 Task: Search the location "Stoneham Mountain".
Action: Mouse moved to (130, 316)
Screenshot: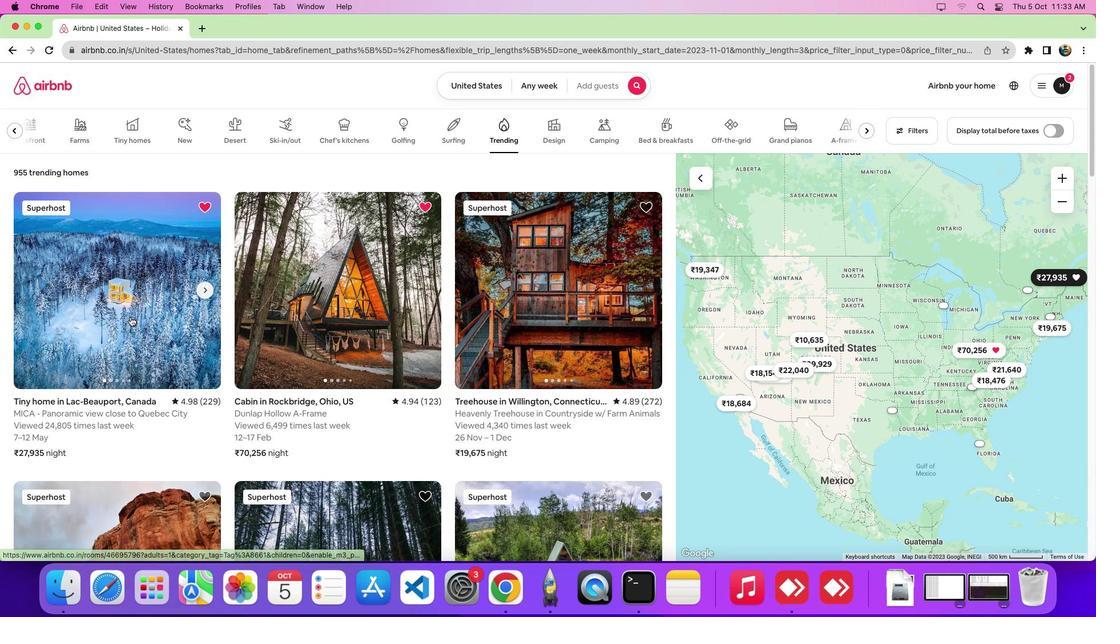 
Action: Mouse pressed left at (130, 316)
Screenshot: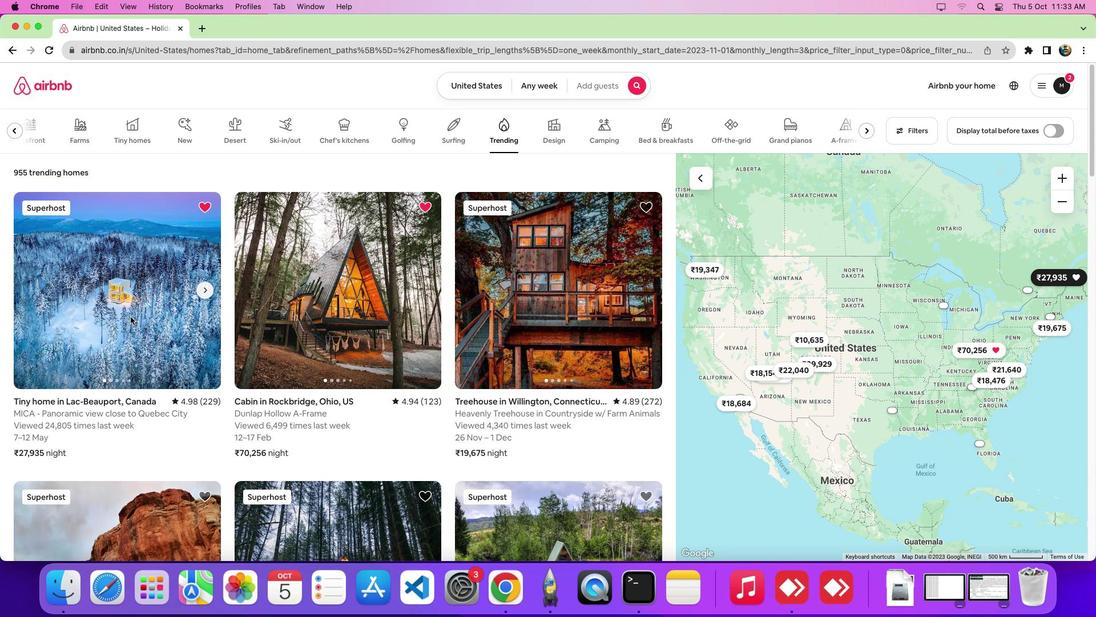 
Action: Mouse moved to (470, 251)
Screenshot: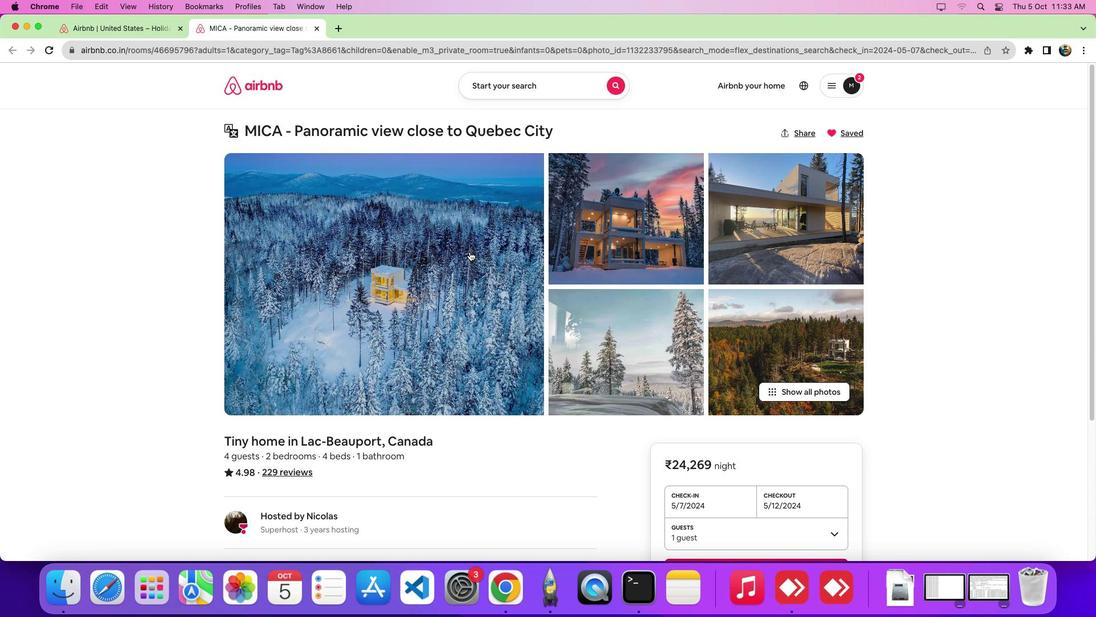 
Action: Mouse scrolled (470, 251) with delta (0, 0)
Screenshot: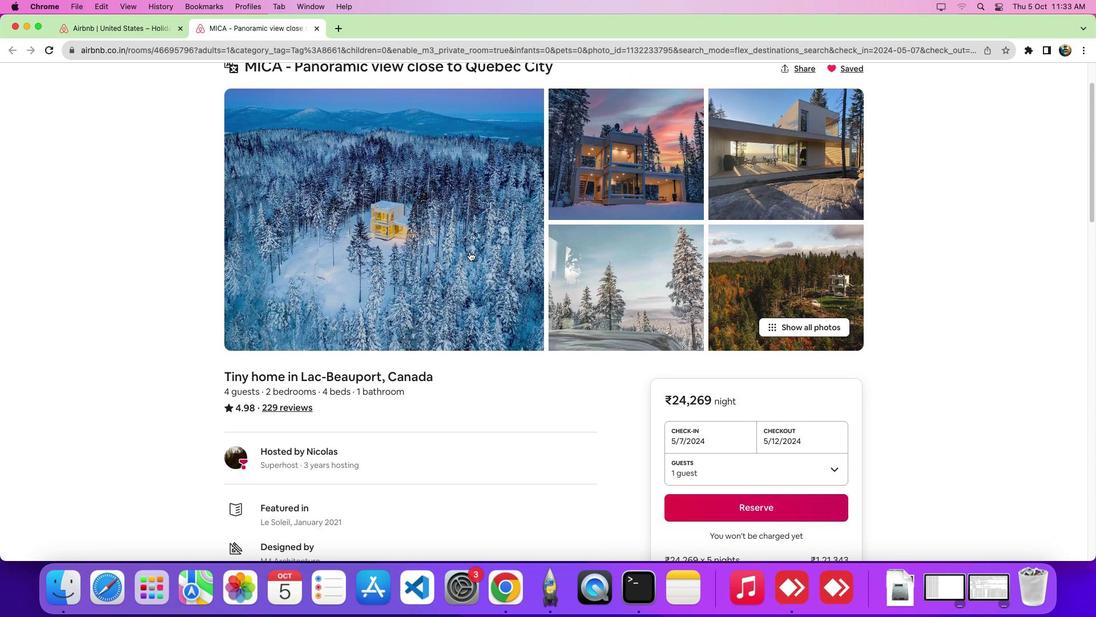 
Action: Mouse scrolled (470, 251) with delta (0, 0)
Screenshot: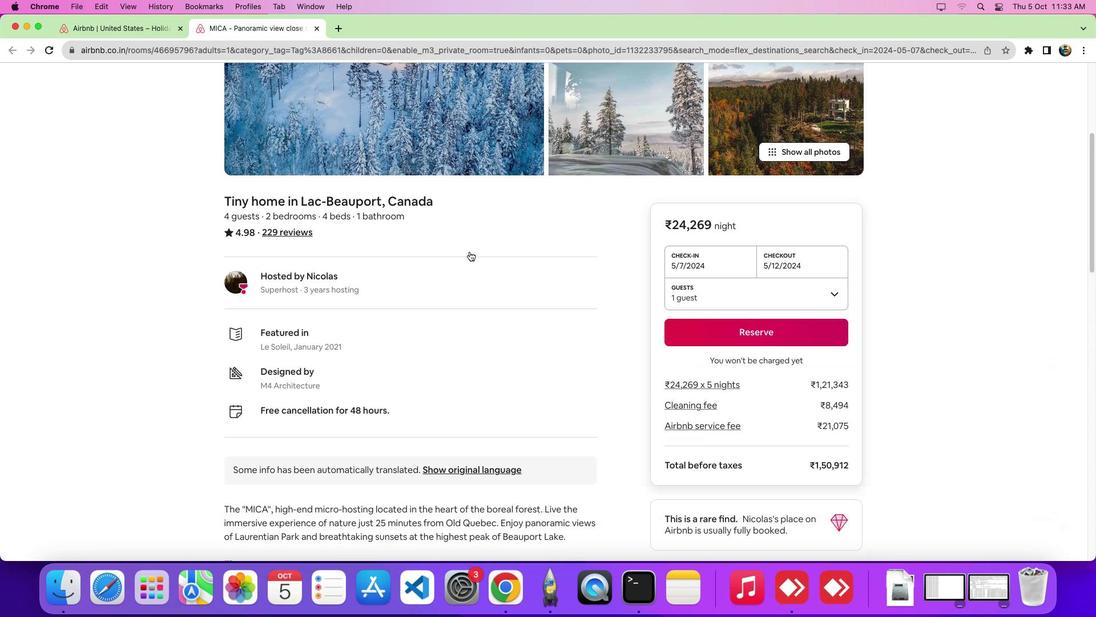 
Action: Mouse scrolled (470, 251) with delta (0, -1)
Screenshot: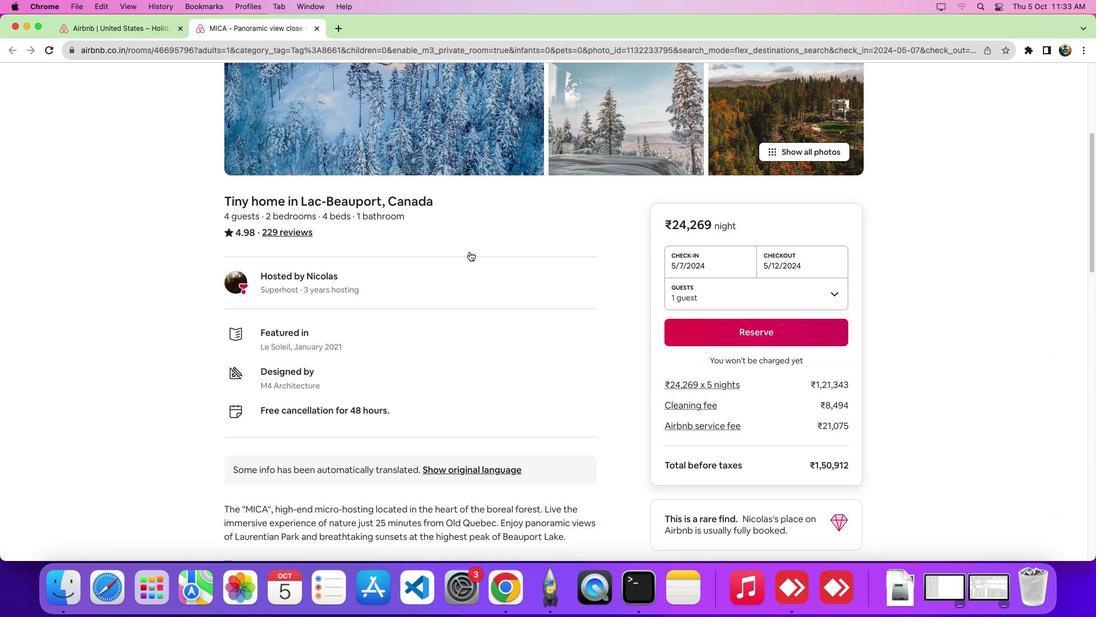 
Action: Mouse scrolled (470, 251) with delta (0, -3)
Screenshot: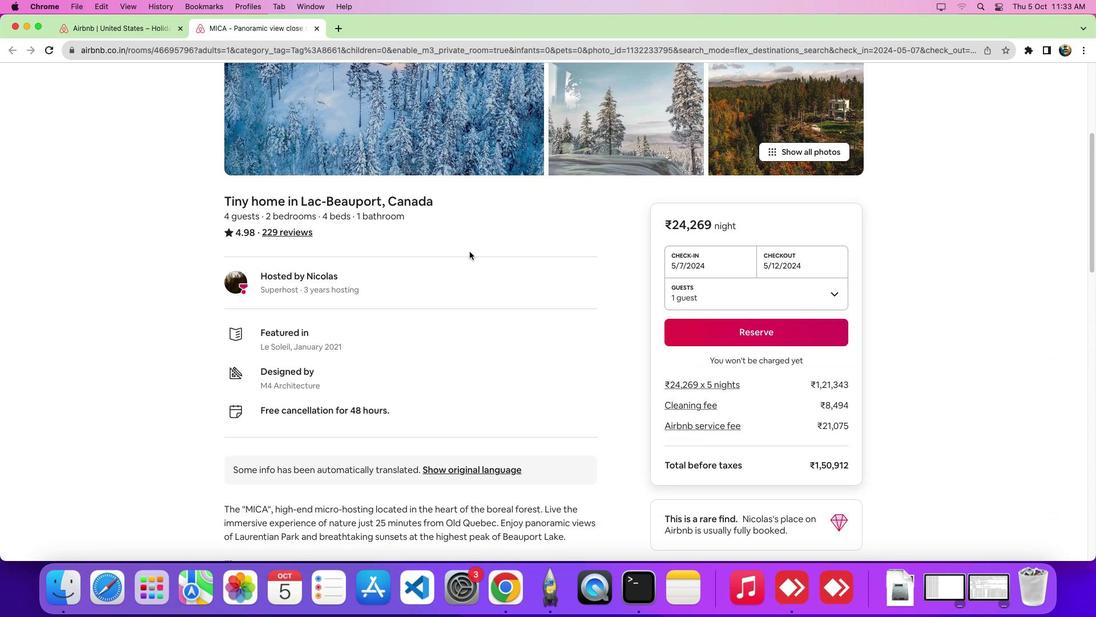 
Action: Mouse scrolled (470, 251) with delta (0, 0)
Screenshot: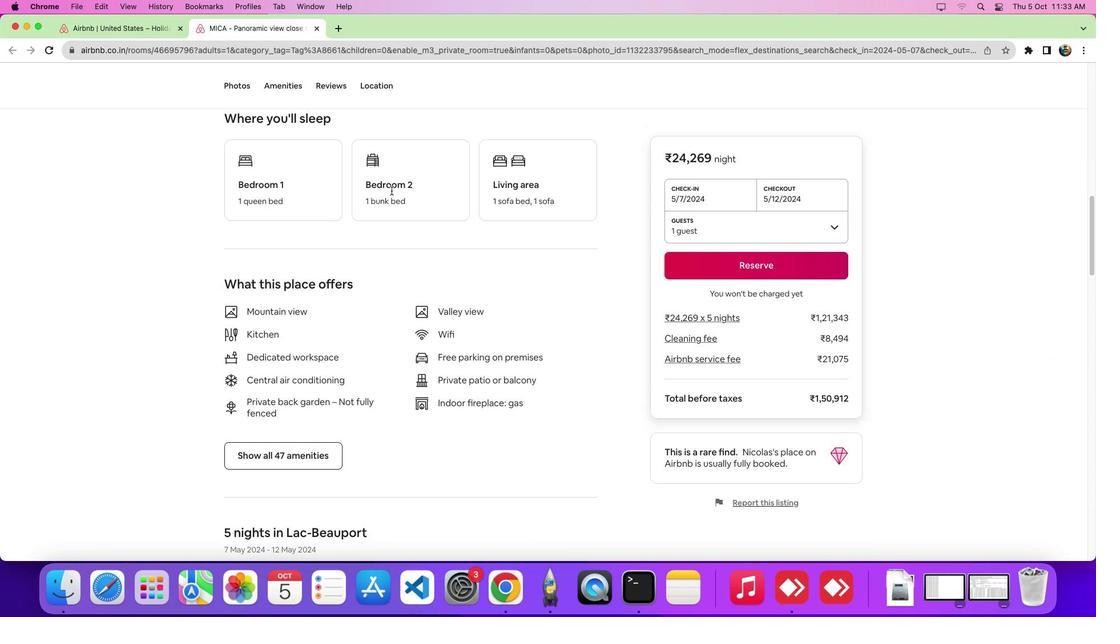 
Action: Mouse scrolled (470, 251) with delta (0, -1)
Screenshot: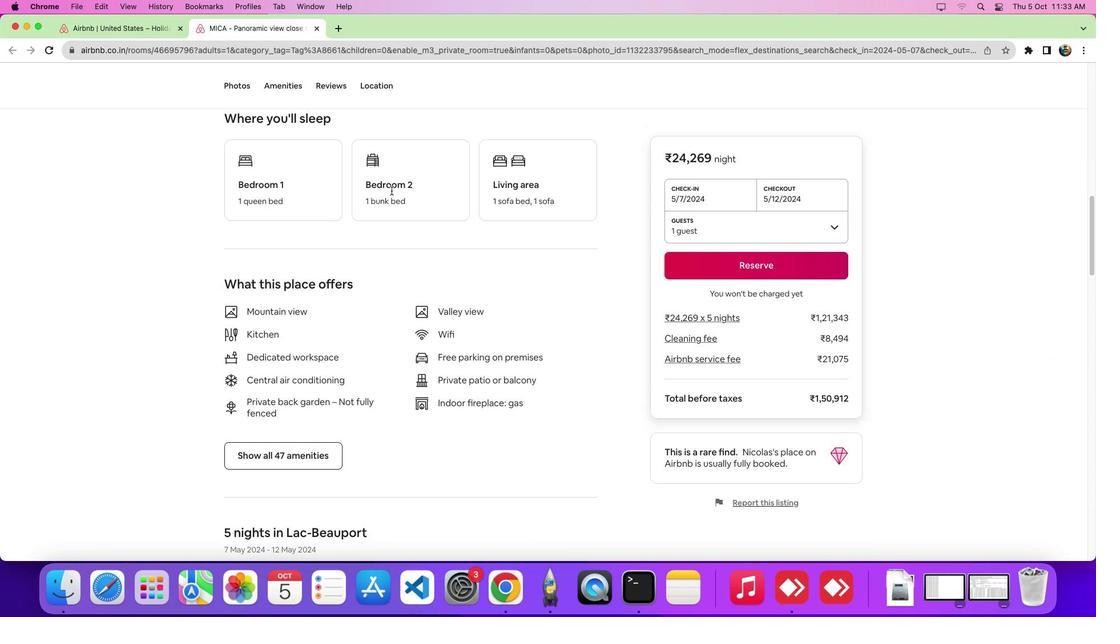
Action: Mouse scrolled (470, 251) with delta (0, -5)
Screenshot: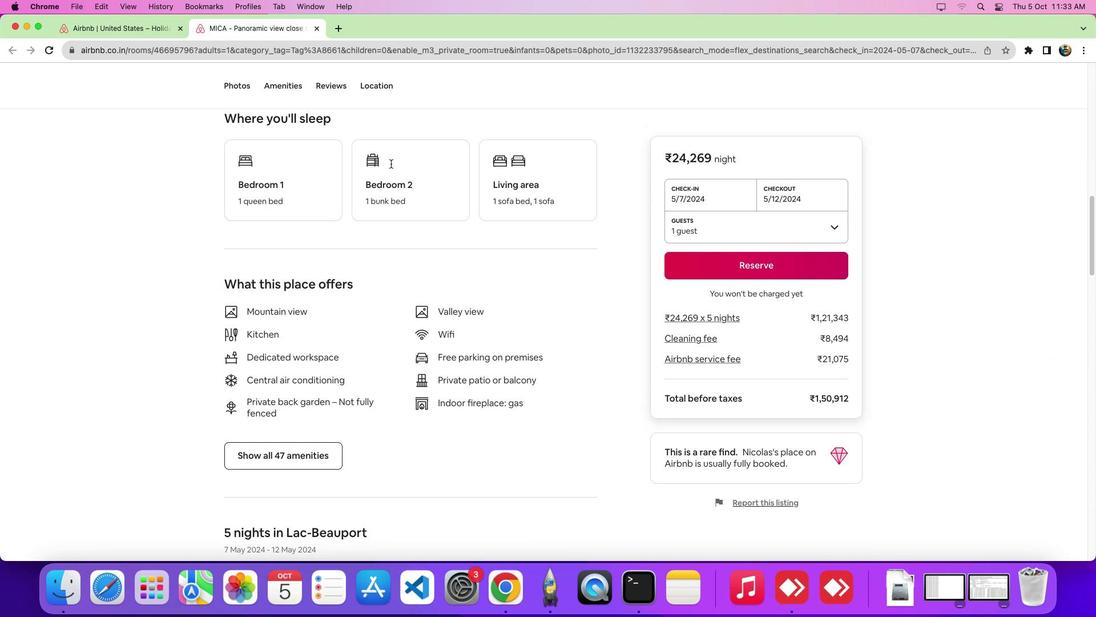 
Action: Mouse scrolled (470, 251) with delta (0, -6)
Screenshot: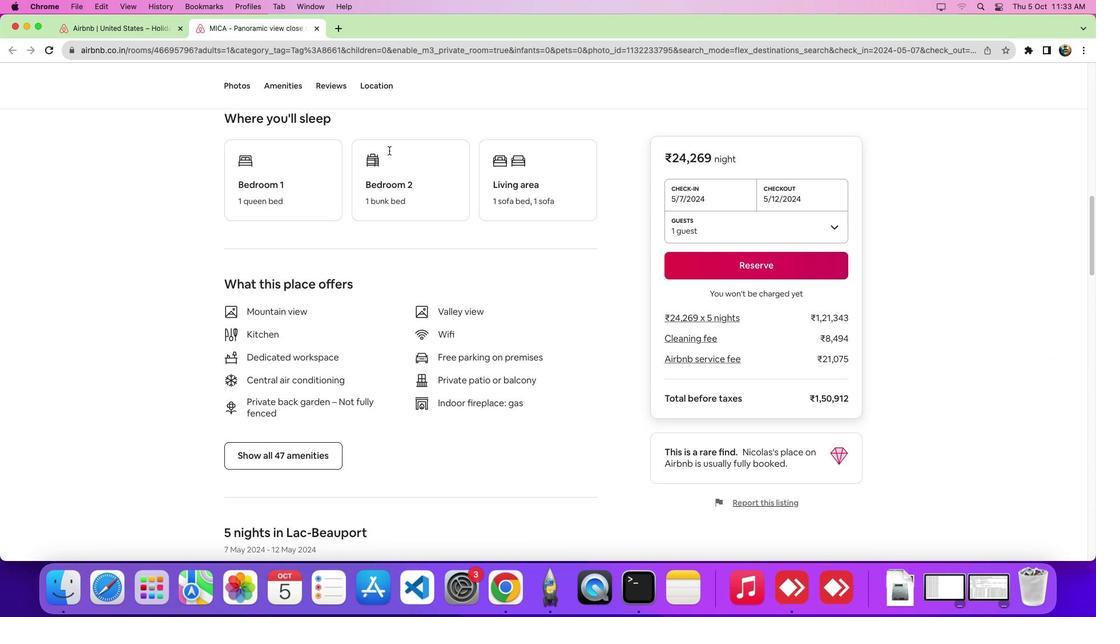 
Action: Mouse moved to (369, 86)
Screenshot: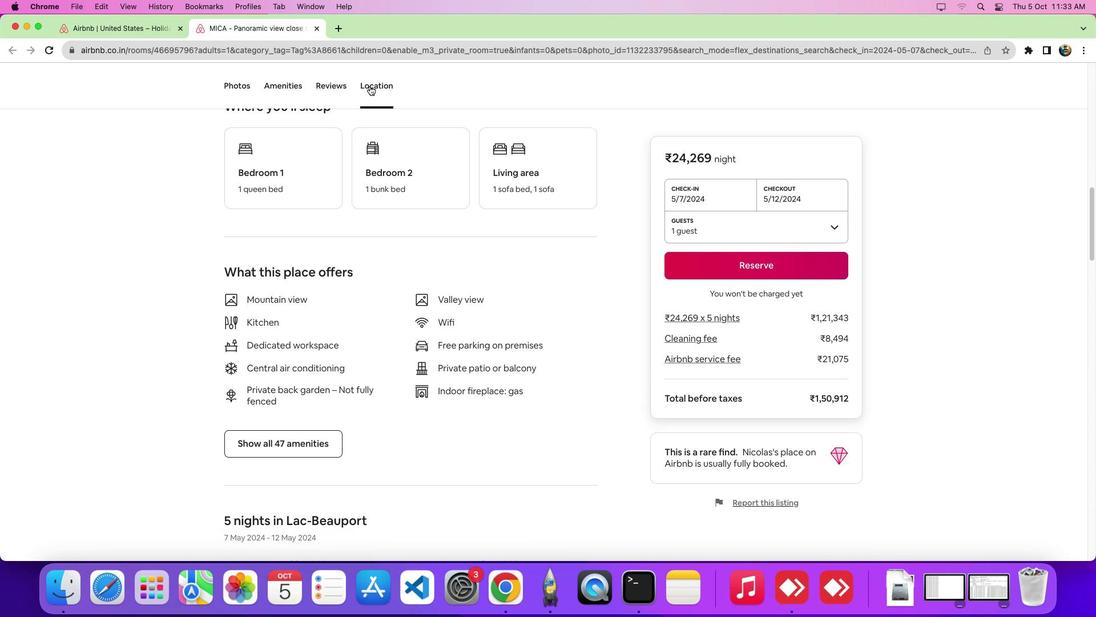
Action: Mouse pressed left at (369, 86)
Screenshot: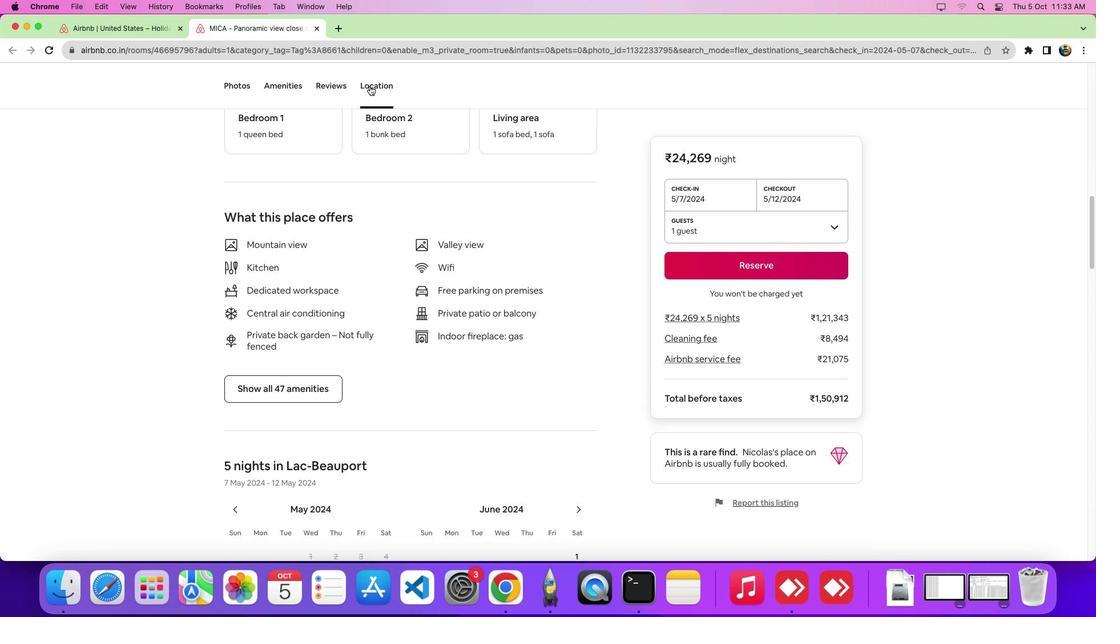 
Action: Mouse moved to (837, 219)
Screenshot: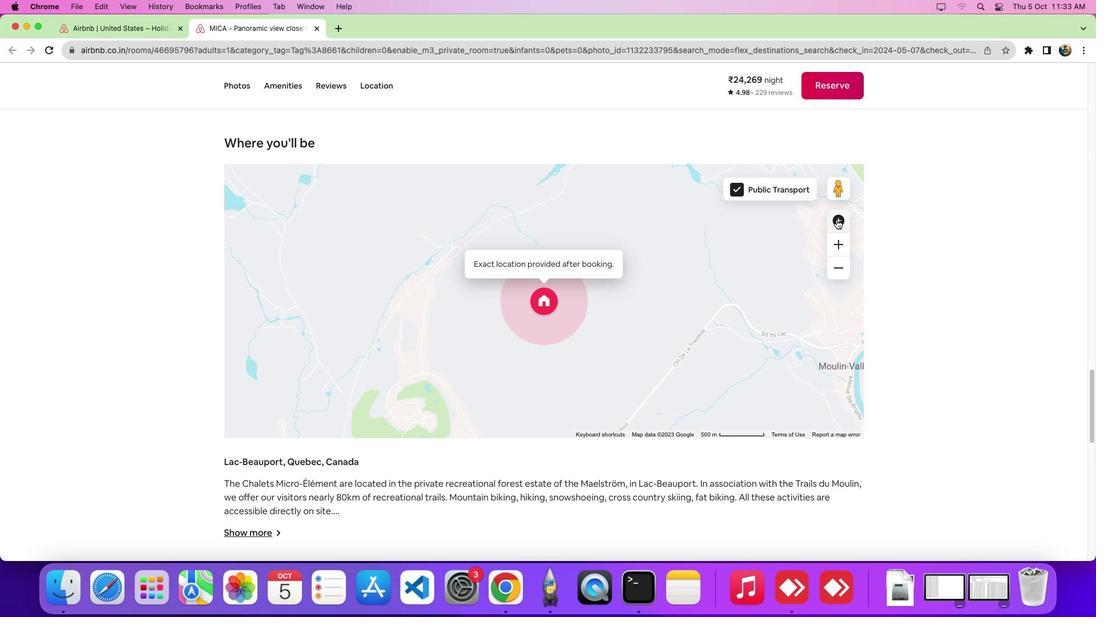 
Action: Mouse pressed left at (837, 219)
Screenshot: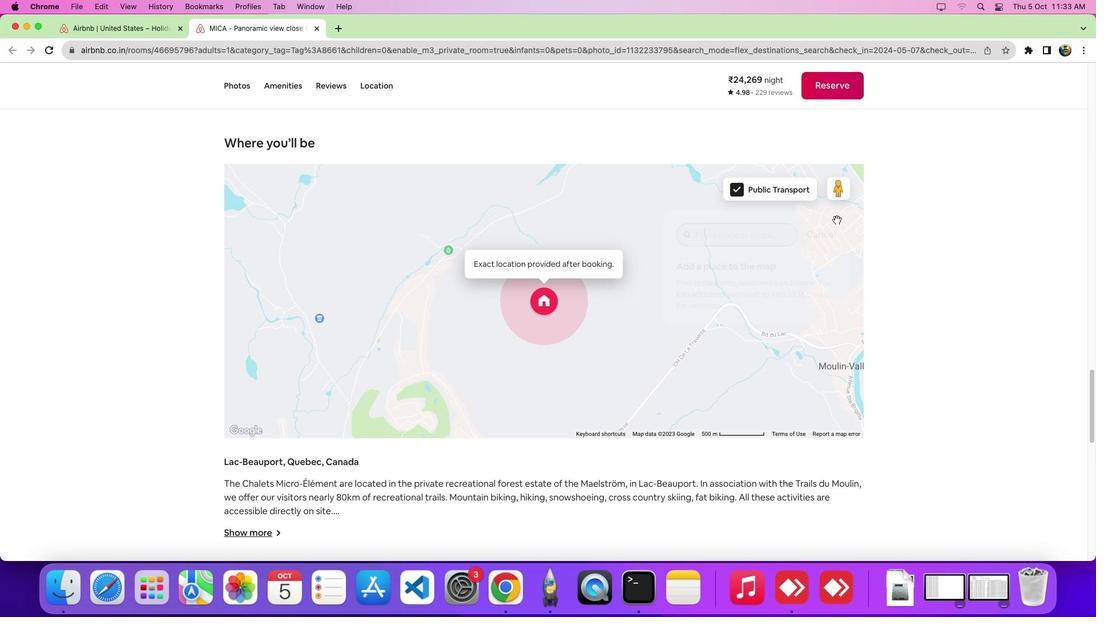 
Action: Mouse moved to (737, 236)
Screenshot: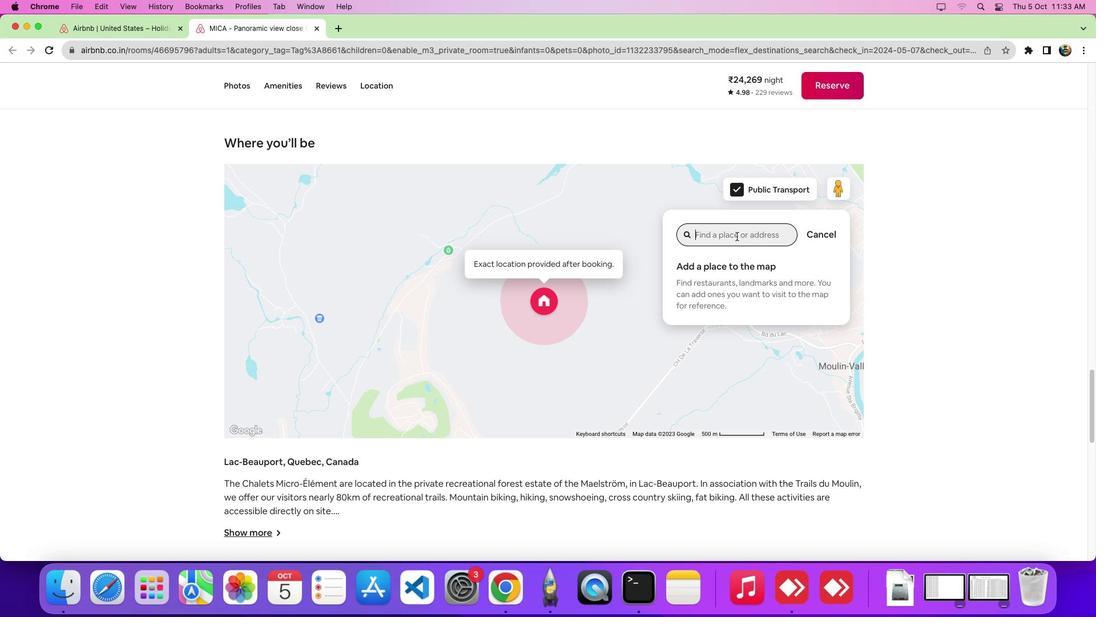 
Action: Mouse pressed left at (737, 236)
Screenshot: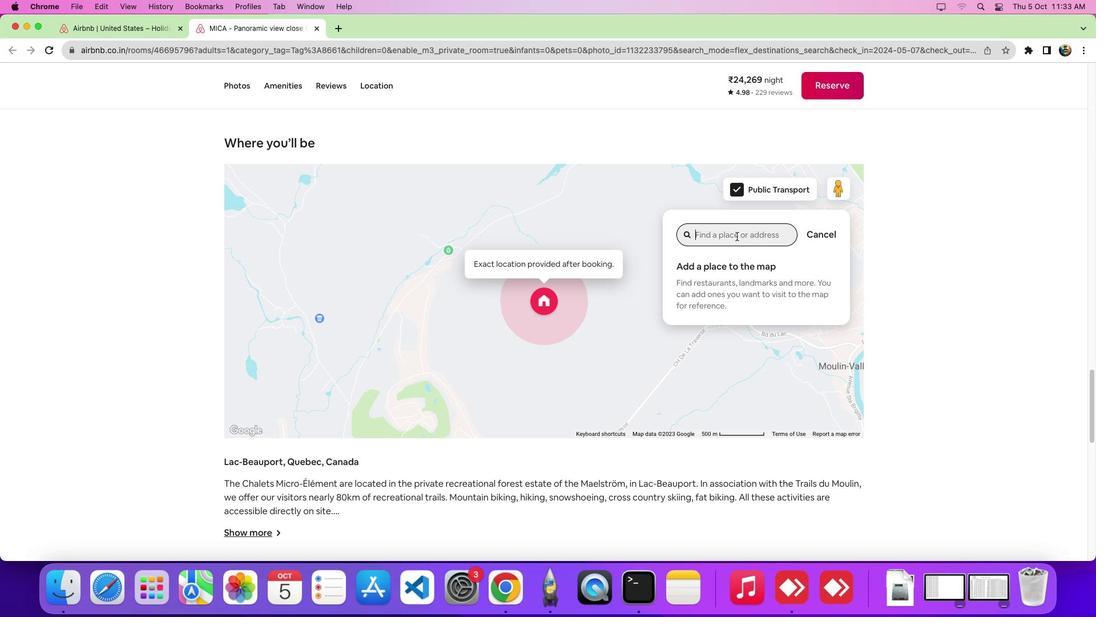 
Action: Key pressed Key.shift_r'S''t''o''n''e''h''a''m'Key.spaceKey.shift'M''o''u''n''t''a''i''n'
Screenshot: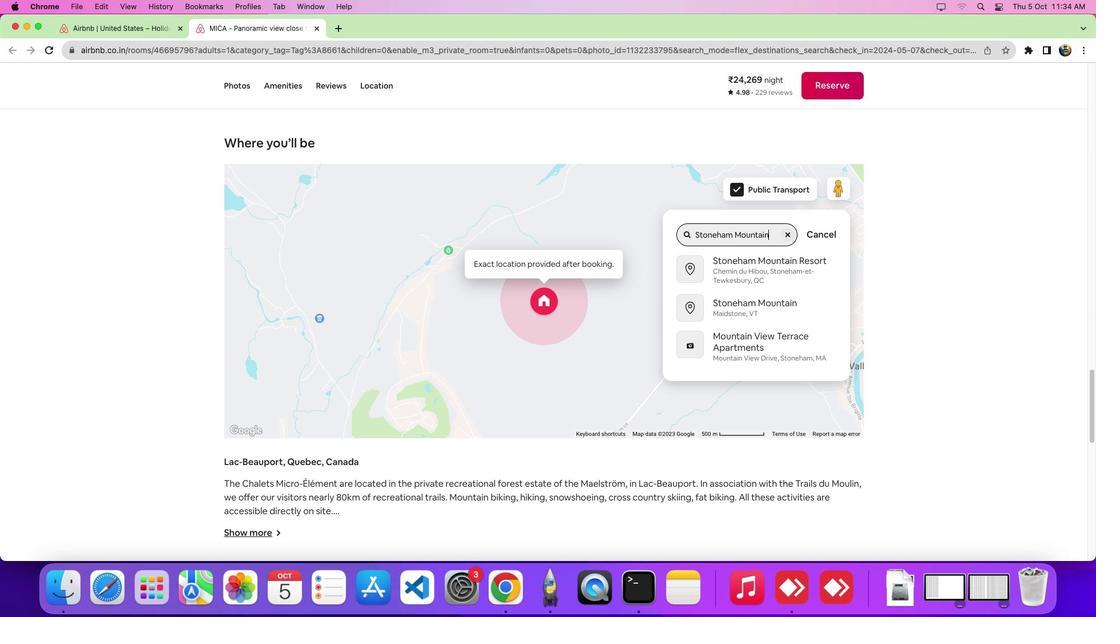 
Action: Mouse moved to (721, 307)
Screenshot: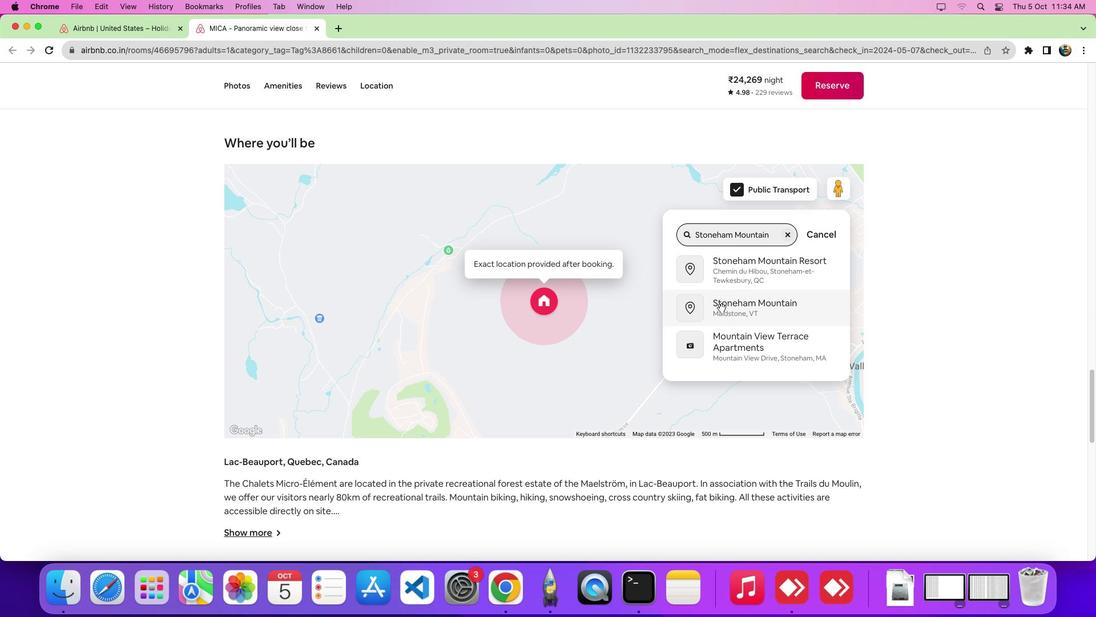 
Action: Mouse pressed left at (721, 307)
Screenshot: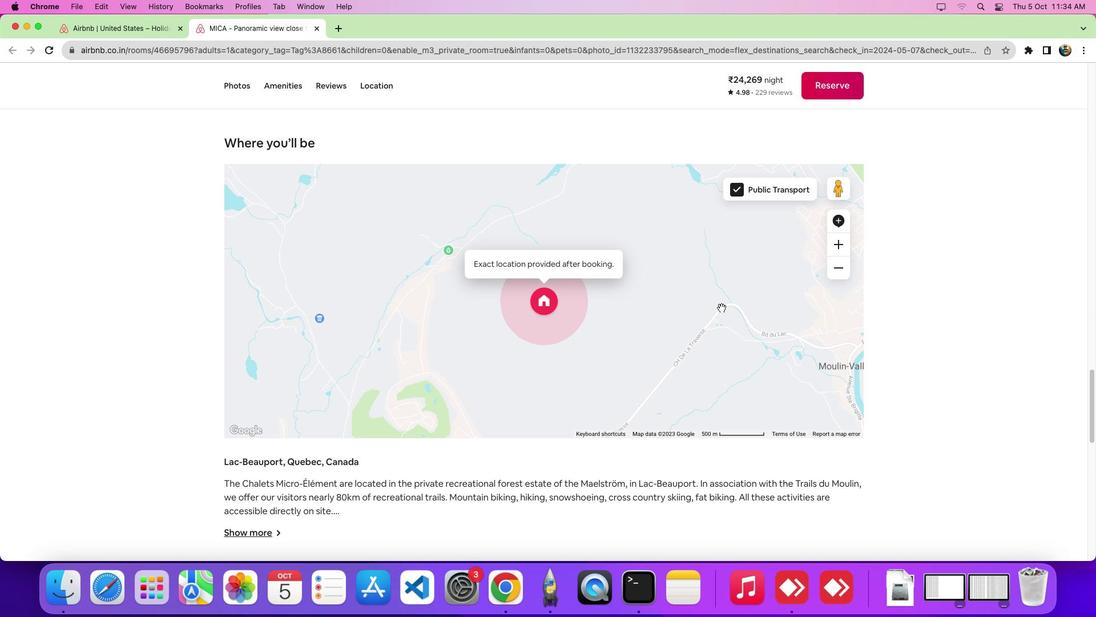 
Action: Mouse moved to (721, 307)
Screenshot: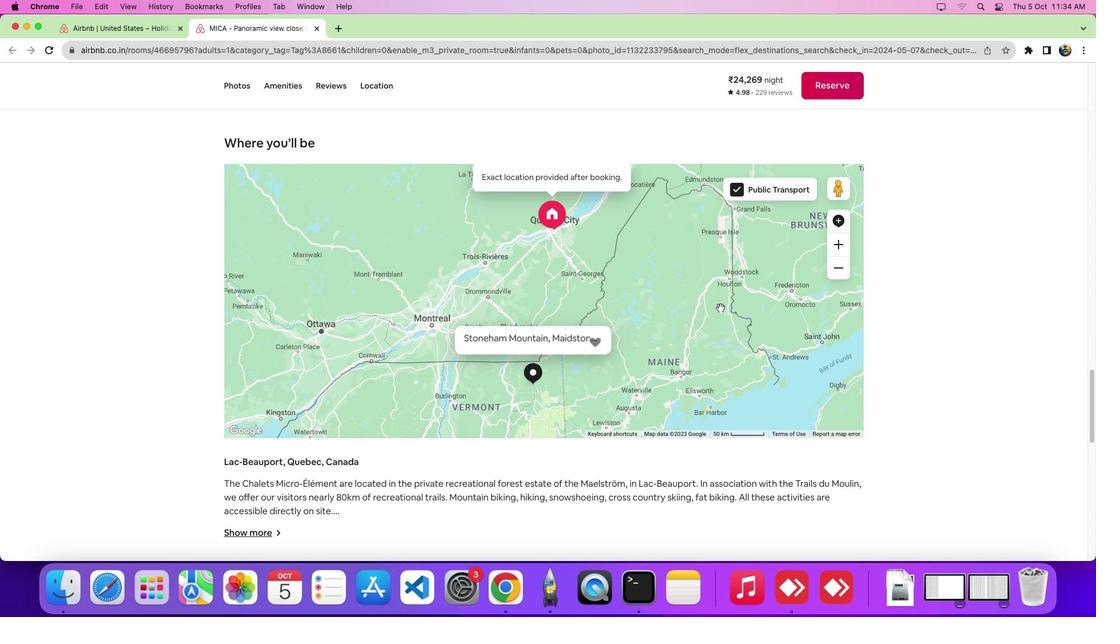 
